 Task: Provide feedback on the Help section in Outlook.
Action: Mouse moved to (232, 30)
Screenshot: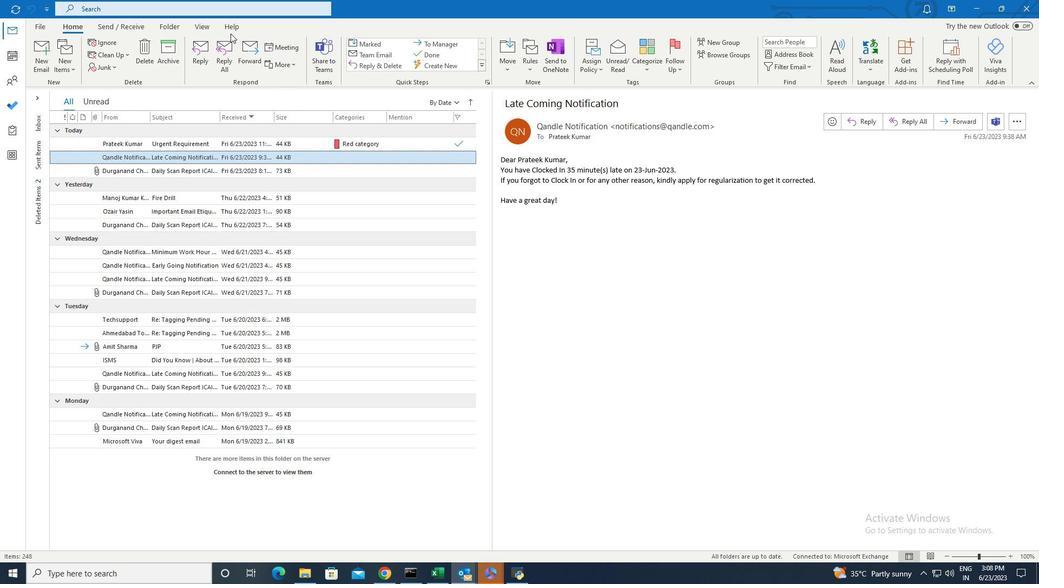
Action: Mouse pressed left at (232, 30)
Screenshot: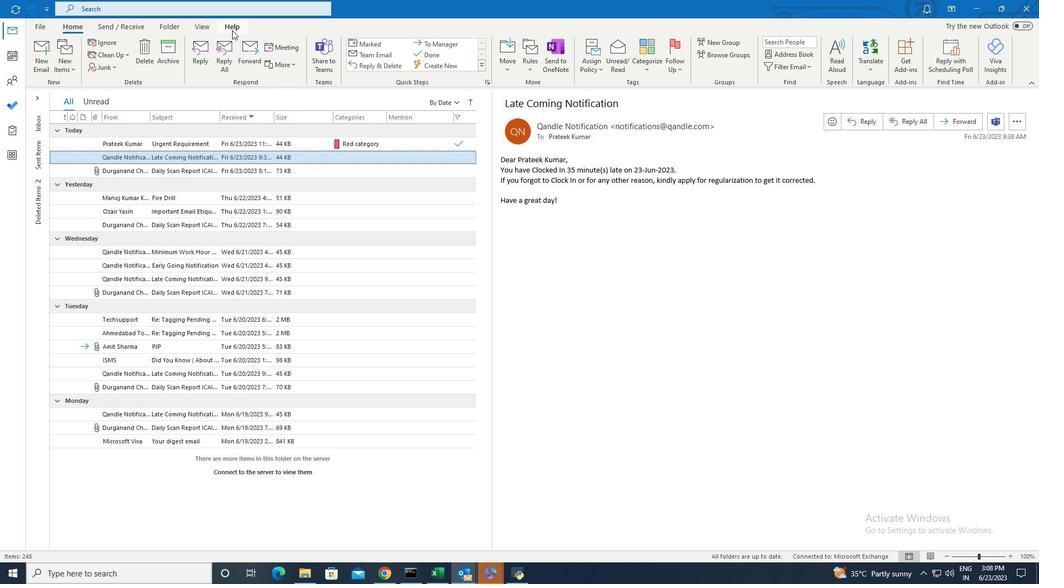 
Action: Mouse moved to (36, 46)
Screenshot: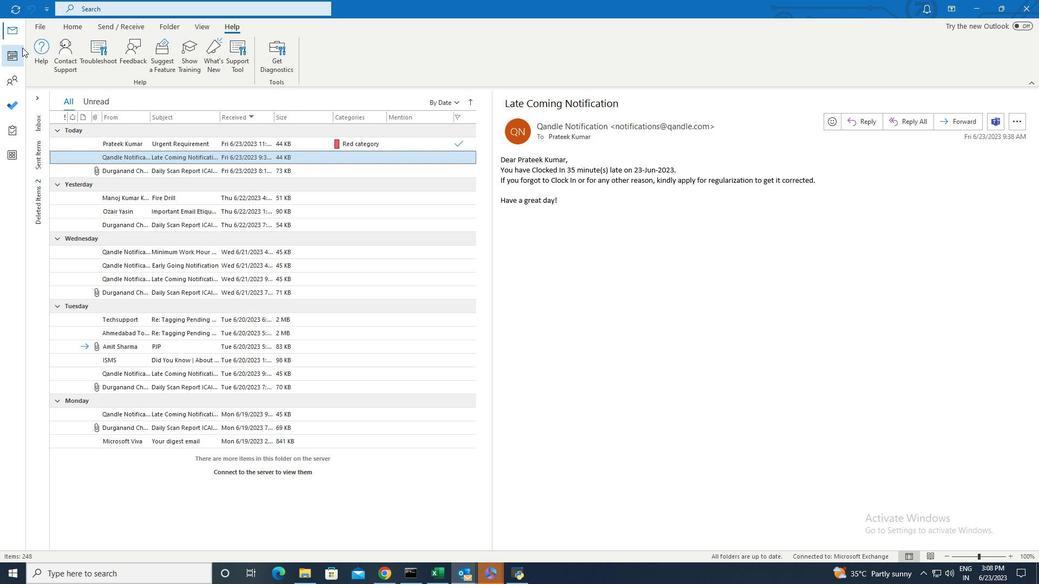 
Action: Mouse pressed left at (36, 46)
Screenshot: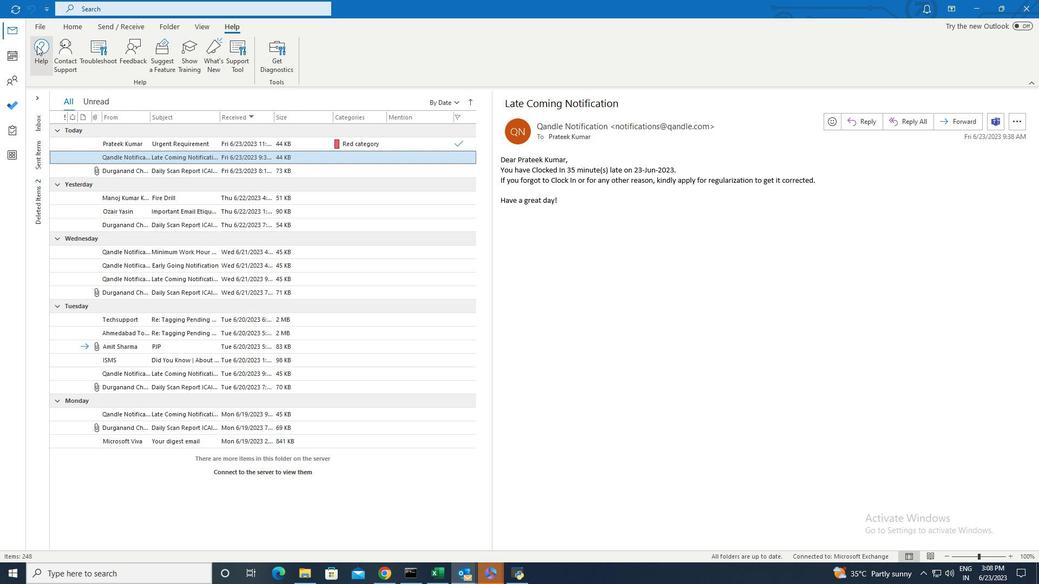 
Action: Mouse moved to (845, 178)
Screenshot: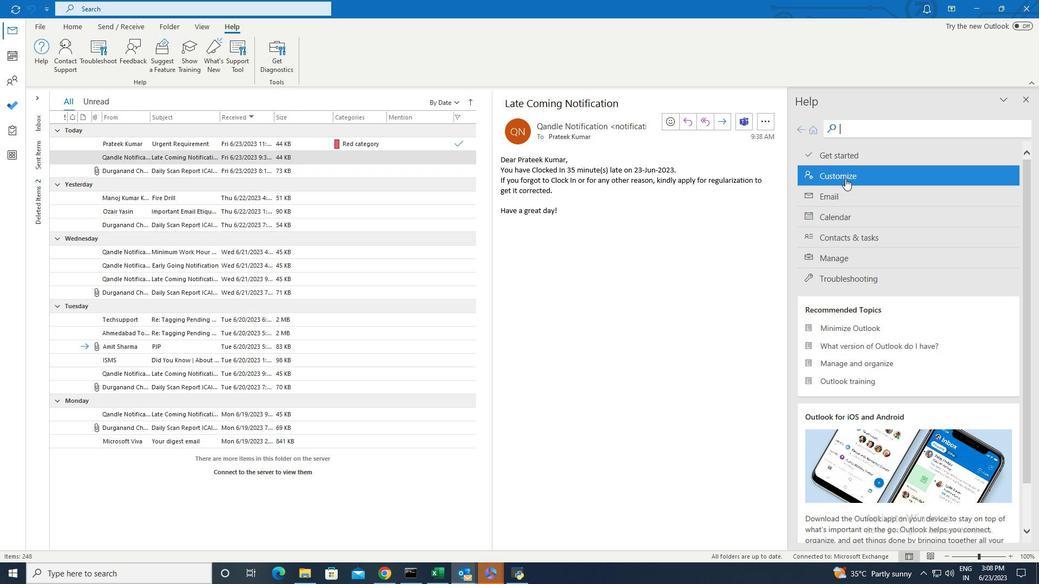 
Action: Mouse pressed left at (845, 178)
Screenshot: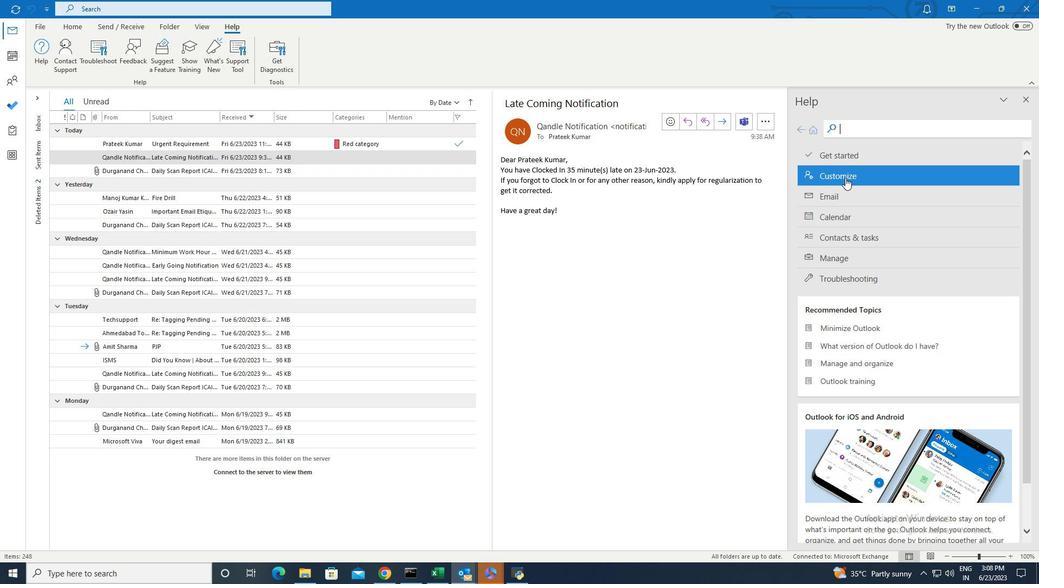 
Action: Mouse moved to (824, 413)
Screenshot: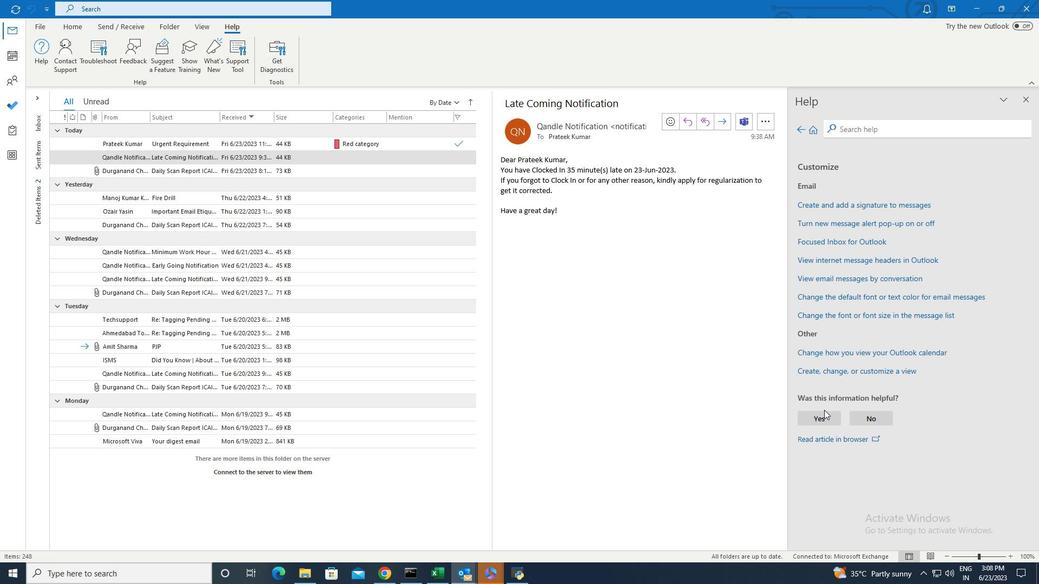 
Action: Mouse pressed left at (824, 413)
Screenshot: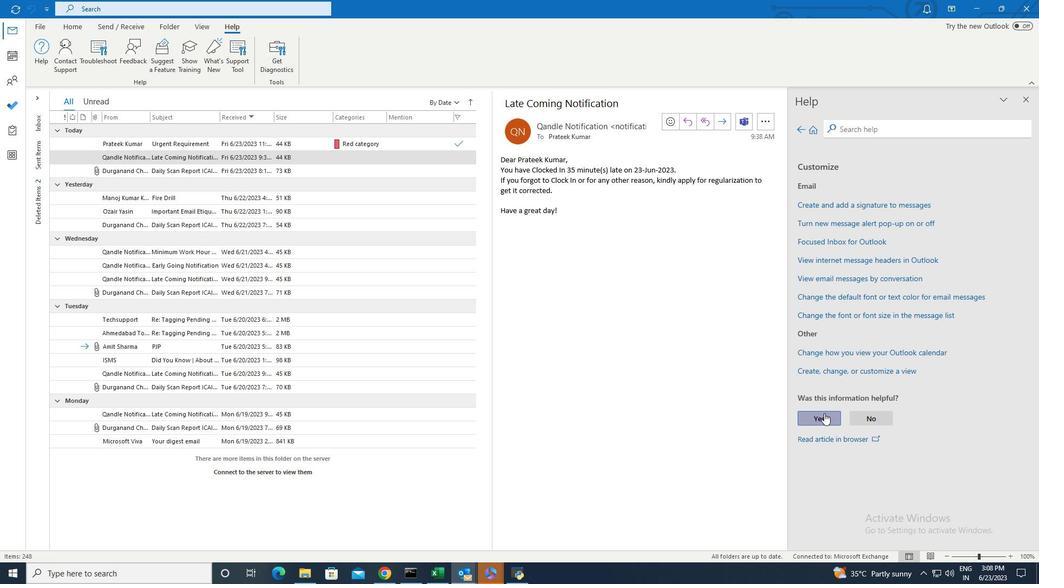 
Action: Mouse moved to (818, 424)
Screenshot: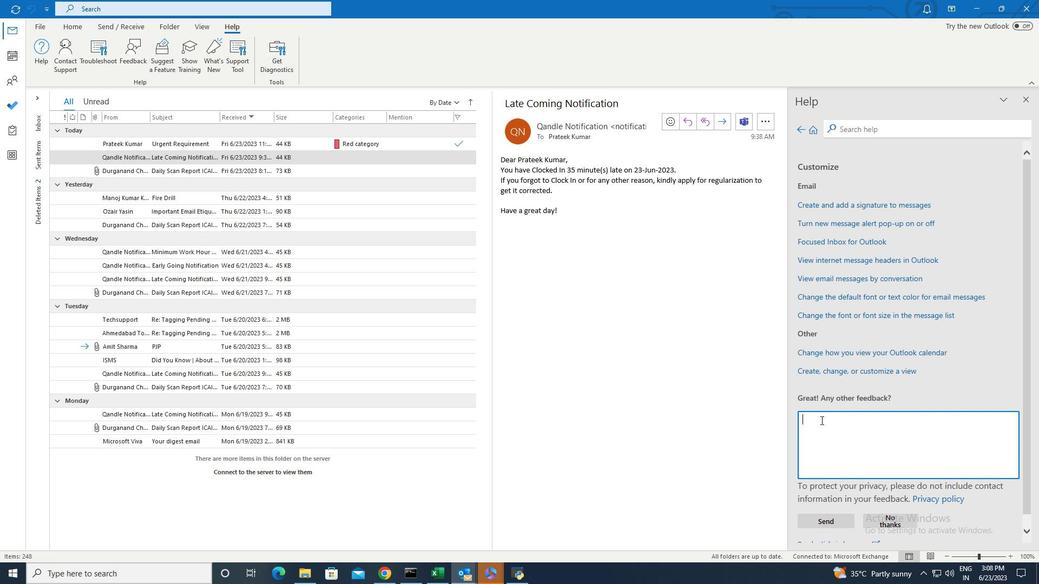 
Action: Mouse pressed left at (818, 424)
Screenshot: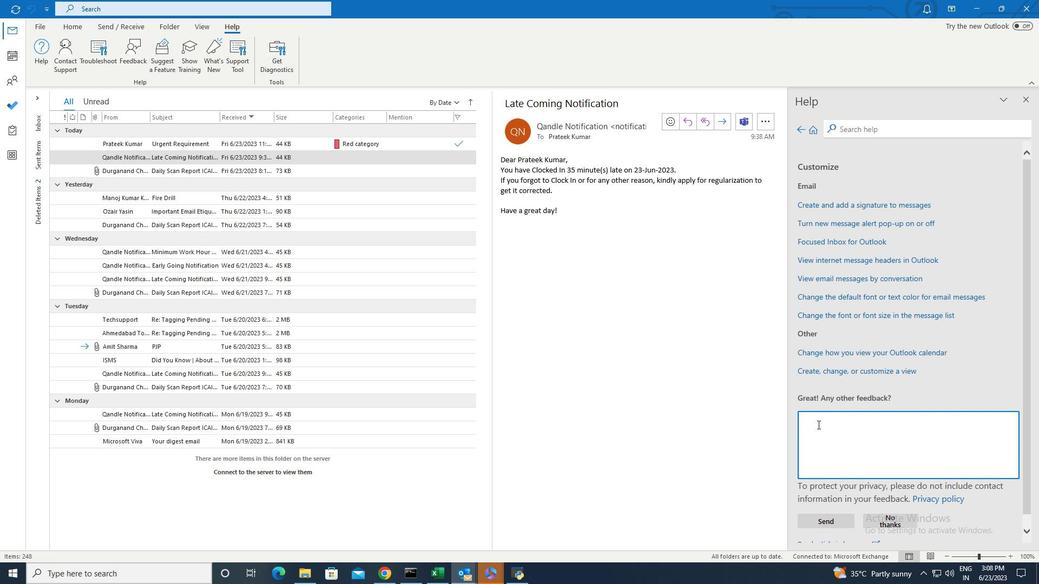
Action: Key pressed <Key.shift>Yes,<Key.space>the<Key.space>information<Key.space>provided<Key.space>was<Key.space>helpfi<Key.backspace>ul<Key.space>and<Key.space>as<Key.backspace>ddressed<Key.space>my<Key.space>concern.
Screenshot: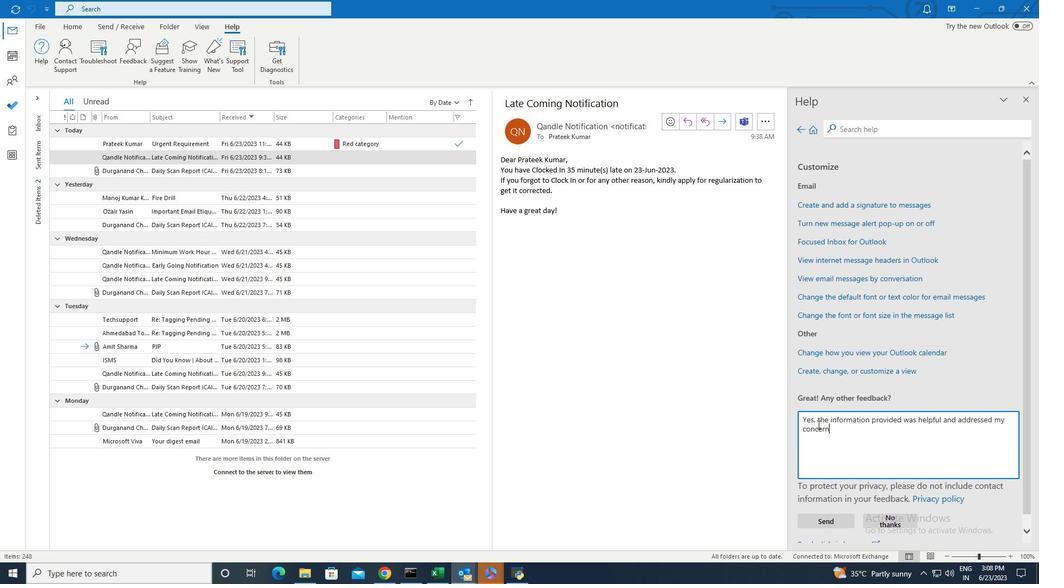 
Action: Mouse moved to (842, 518)
Screenshot: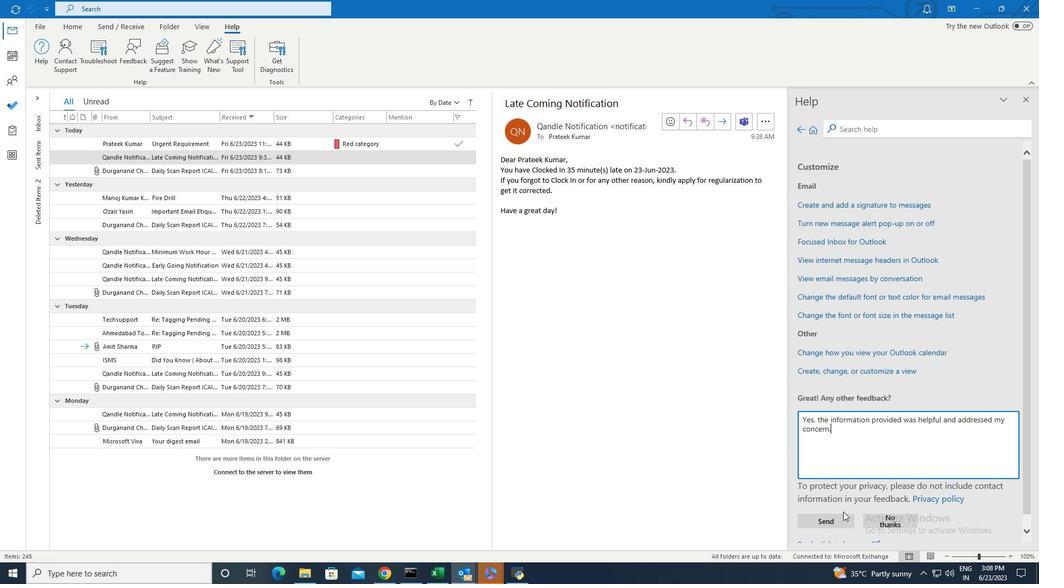 
Action: Mouse pressed left at (842, 518)
Screenshot: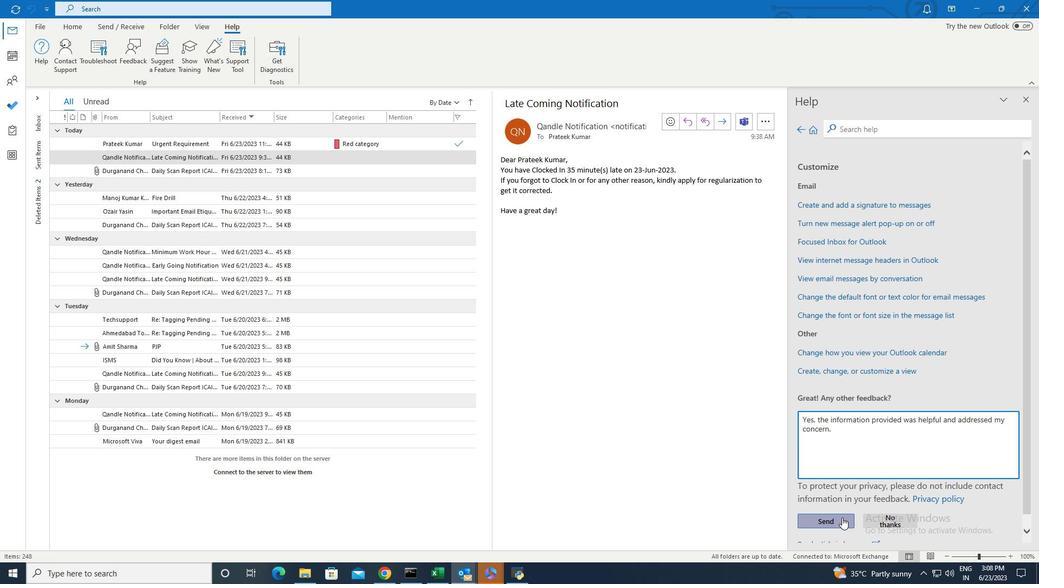 
